 Task: Add a button with the title "Sort by votes" that sorts the list by votes in ascending order.
Action: Mouse pressed left at (697, 230)
Screenshot: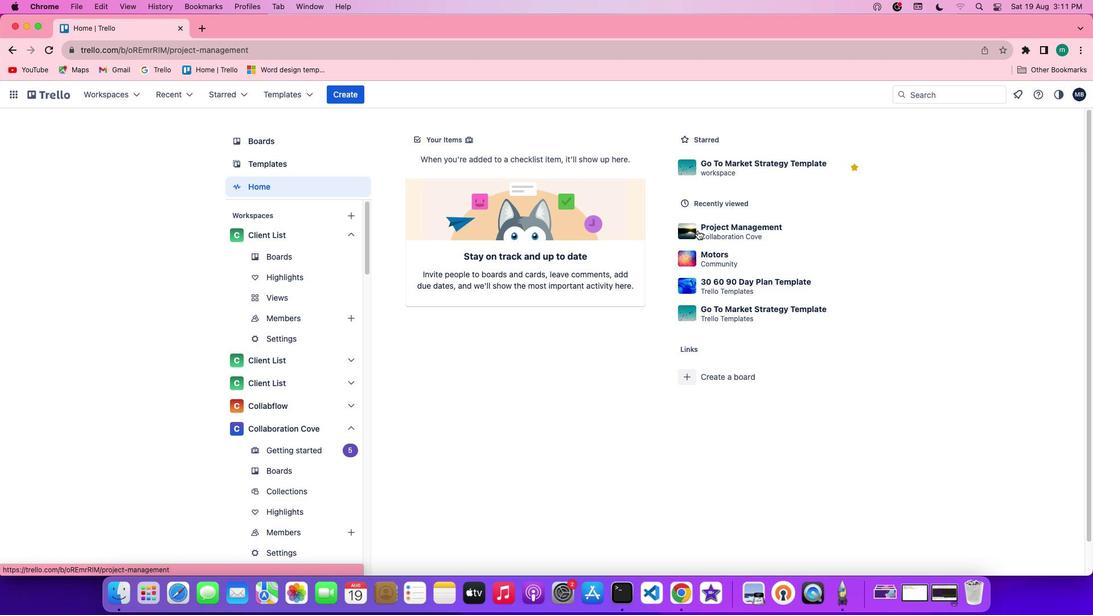 
Action: Mouse moved to (441, 282)
Screenshot: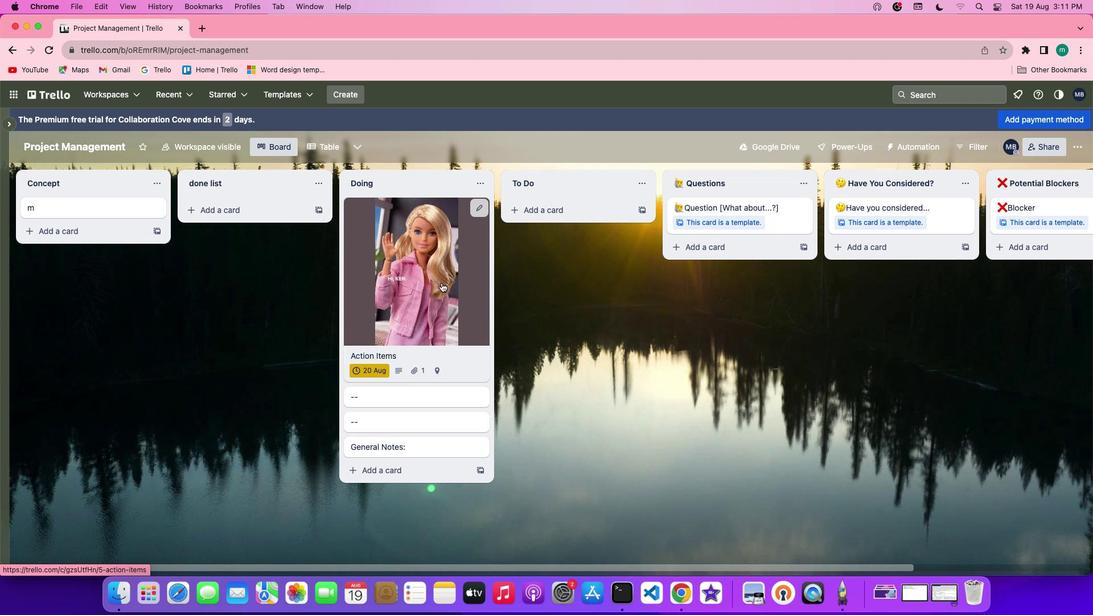 
Action: Mouse pressed left at (441, 282)
Screenshot: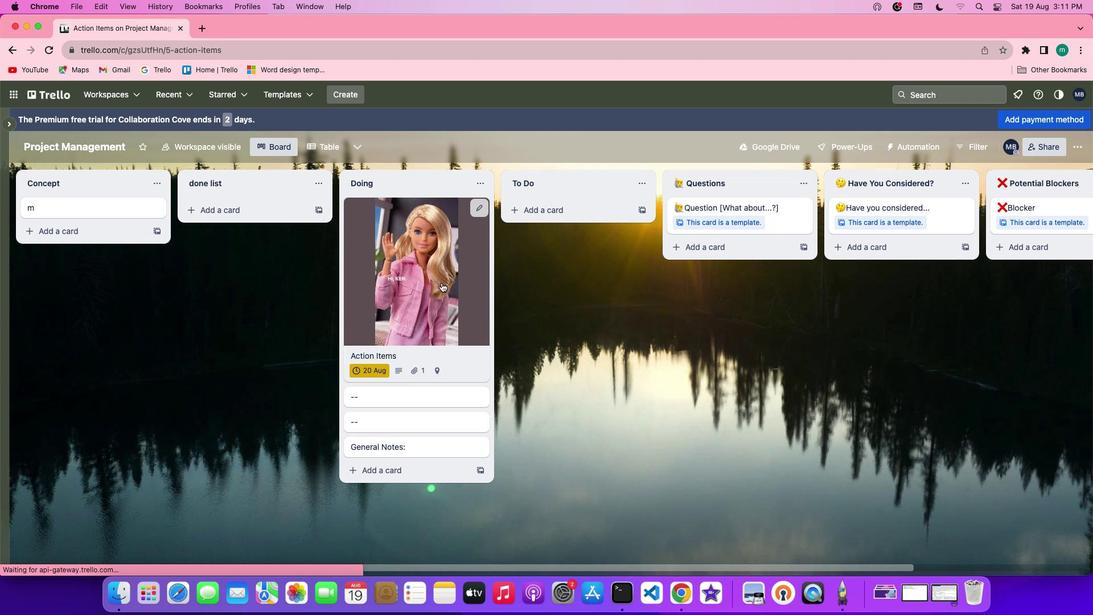 
Action: Mouse moved to (712, 321)
Screenshot: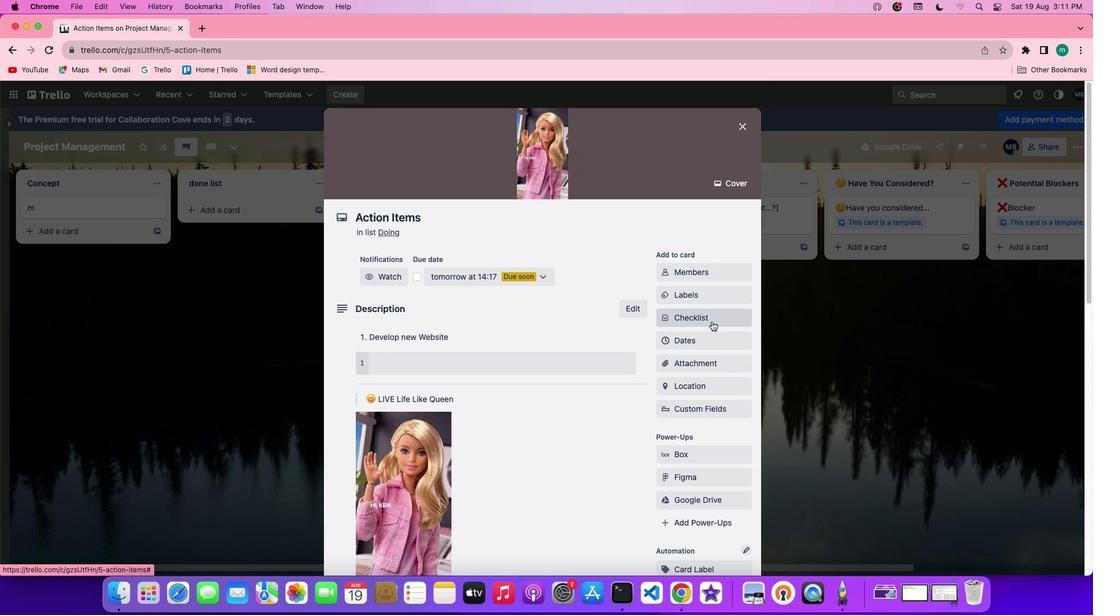 
Action: Mouse scrolled (712, 321) with delta (0, 0)
Screenshot: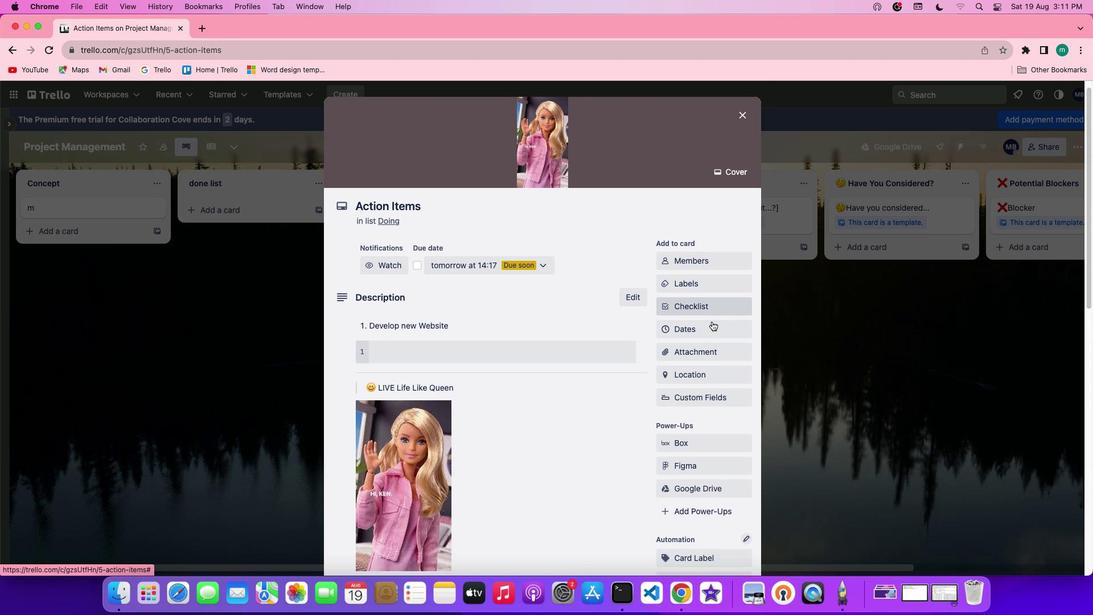 
Action: Mouse scrolled (712, 321) with delta (0, 0)
Screenshot: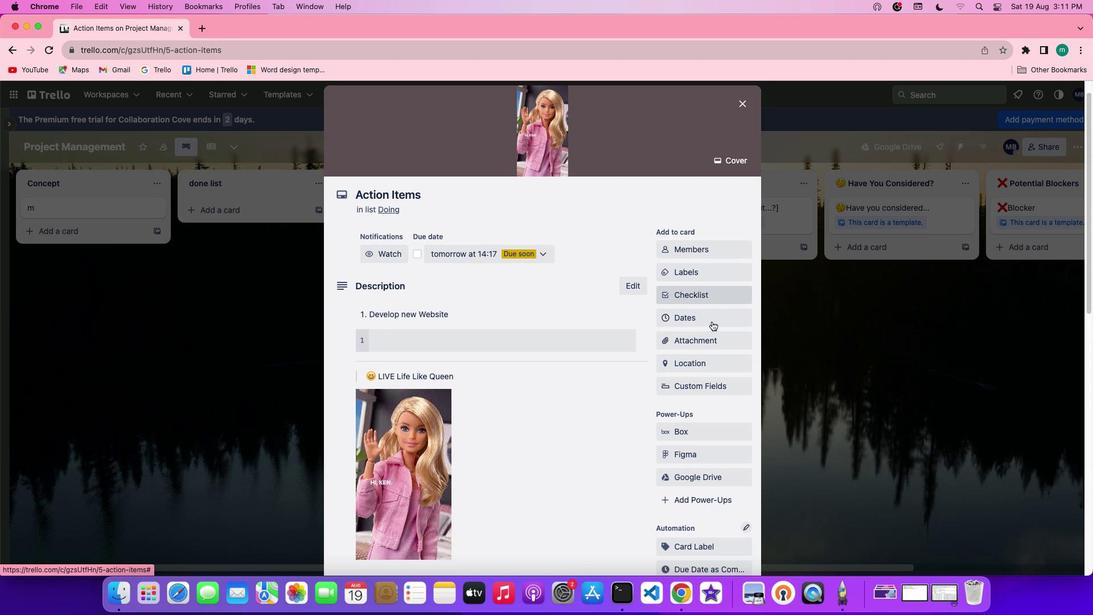
Action: Mouse scrolled (712, 321) with delta (0, 0)
Screenshot: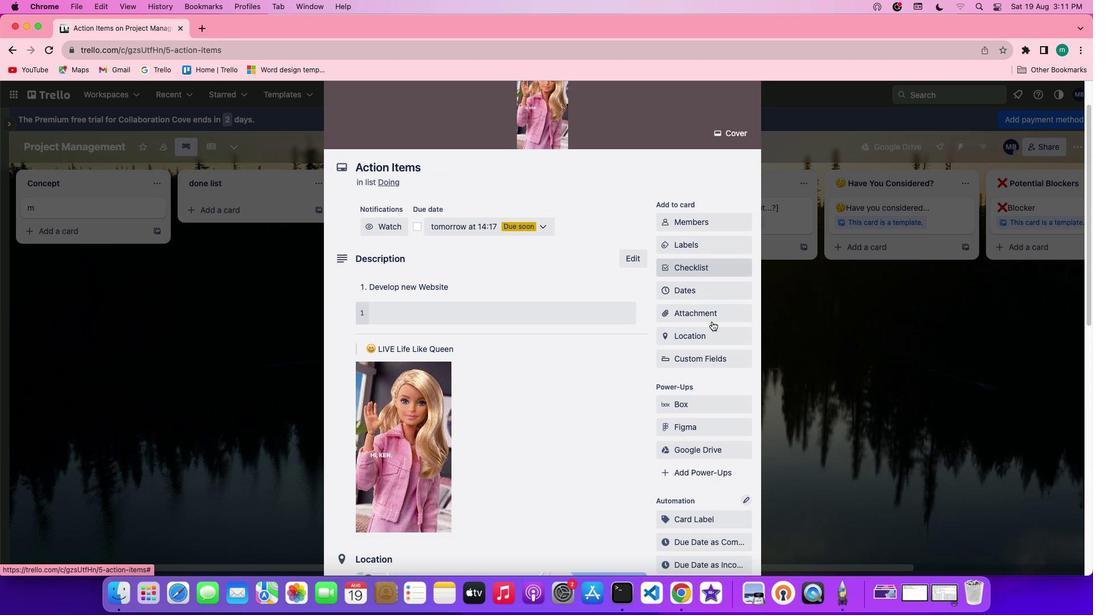 
Action: Mouse scrolled (712, 321) with delta (0, 0)
Screenshot: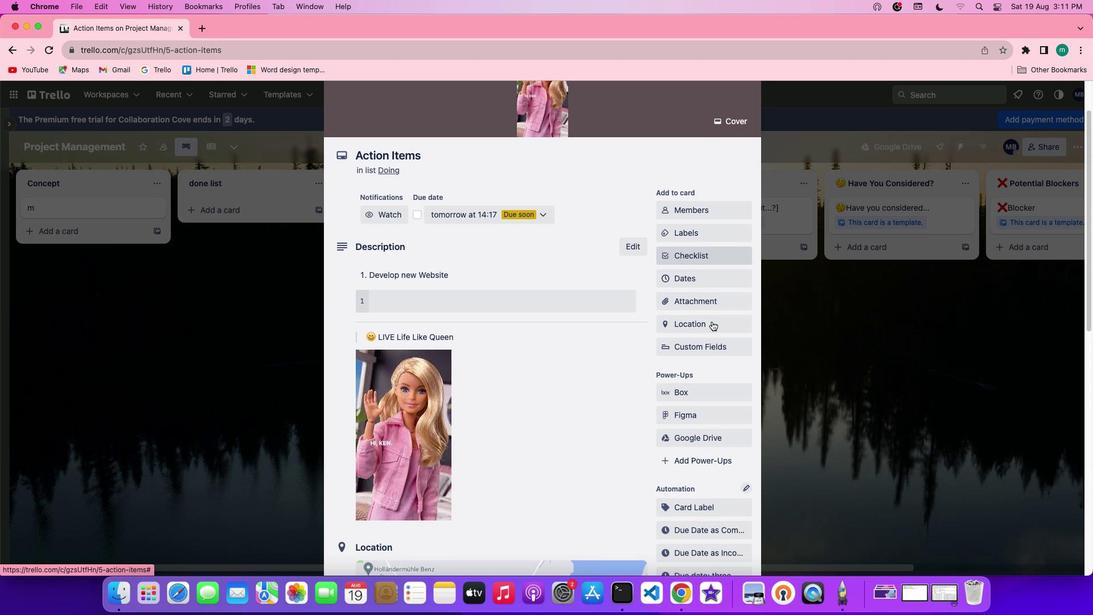 
Action: Mouse scrolled (712, 321) with delta (0, 0)
Screenshot: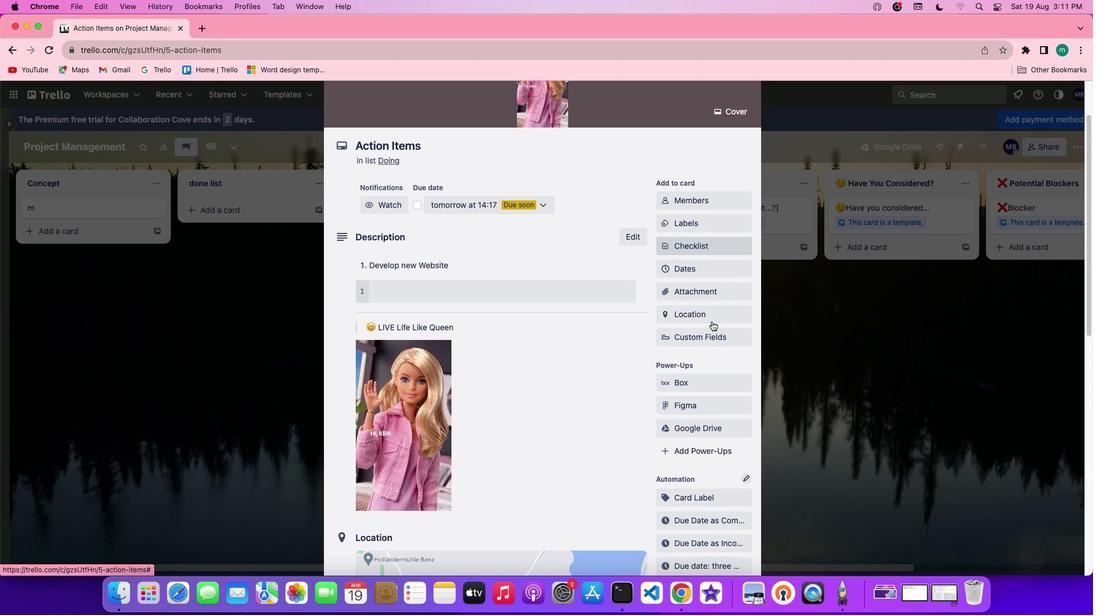 
Action: Mouse scrolled (712, 321) with delta (0, 0)
Screenshot: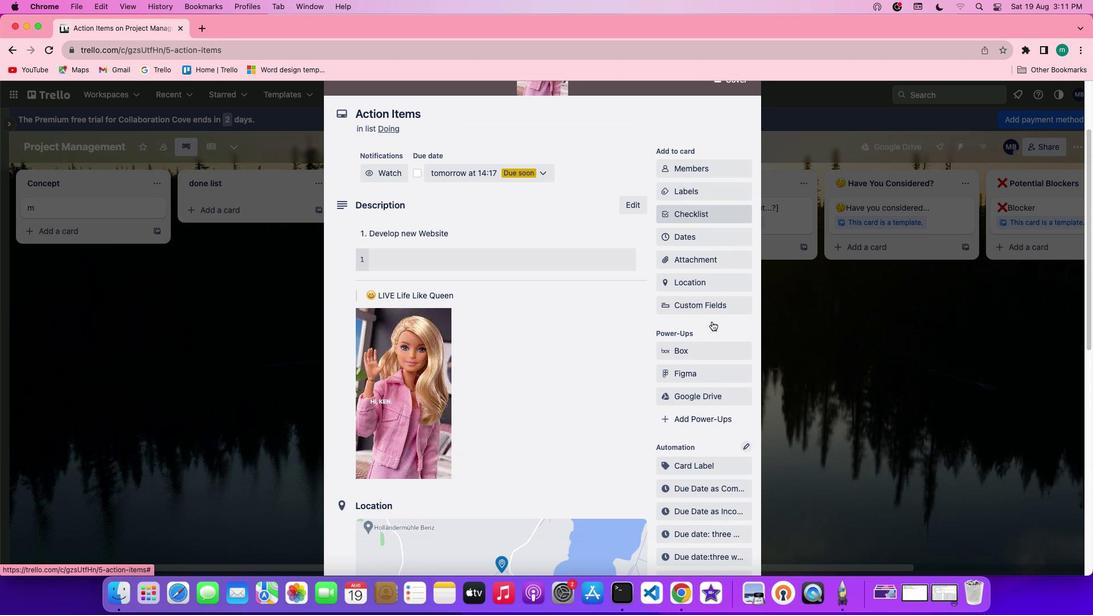 
Action: Mouse scrolled (712, 321) with delta (0, -1)
Screenshot: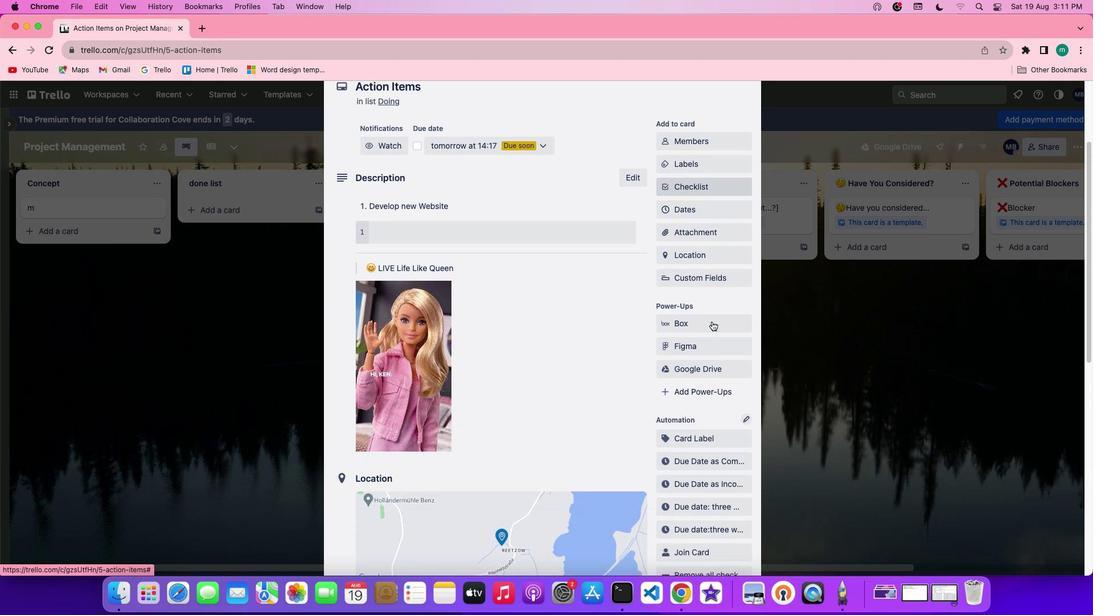 
Action: Mouse scrolled (712, 321) with delta (0, -1)
Screenshot: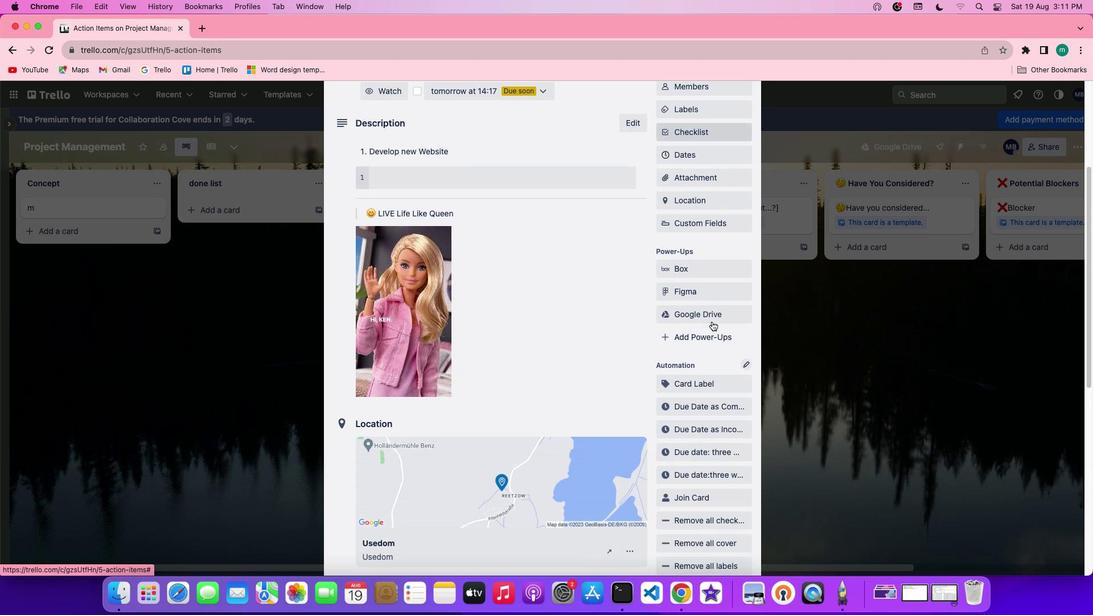 
Action: Mouse scrolled (712, 321) with delta (0, 0)
Screenshot: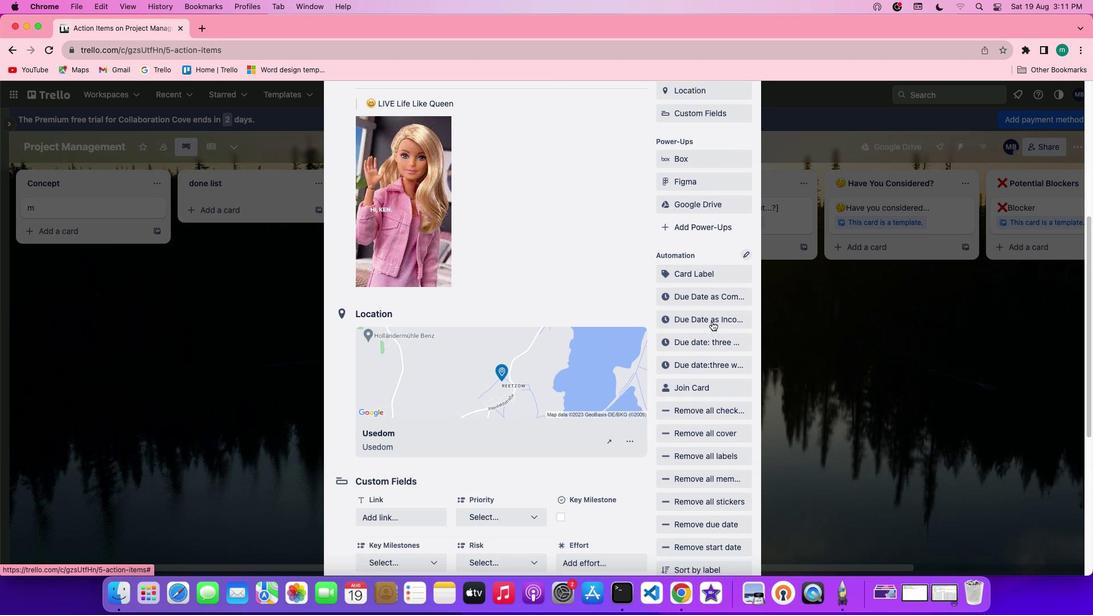 
Action: Mouse scrolled (712, 321) with delta (0, 0)
Screenshot: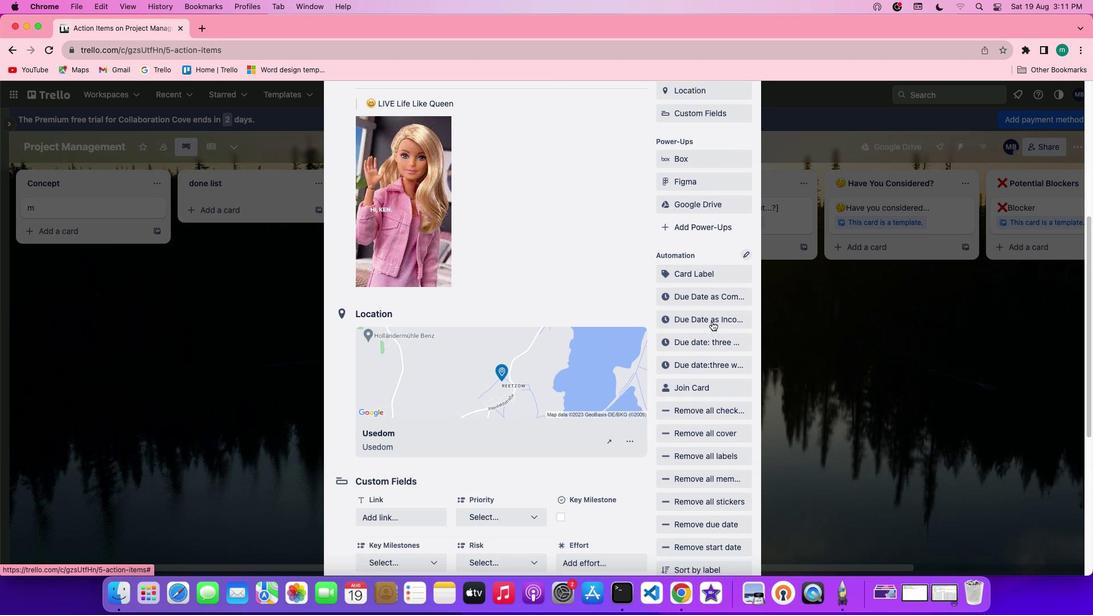 
Action: Mouse scrolled (712, 321) with delta (0, -1)
Screenshot: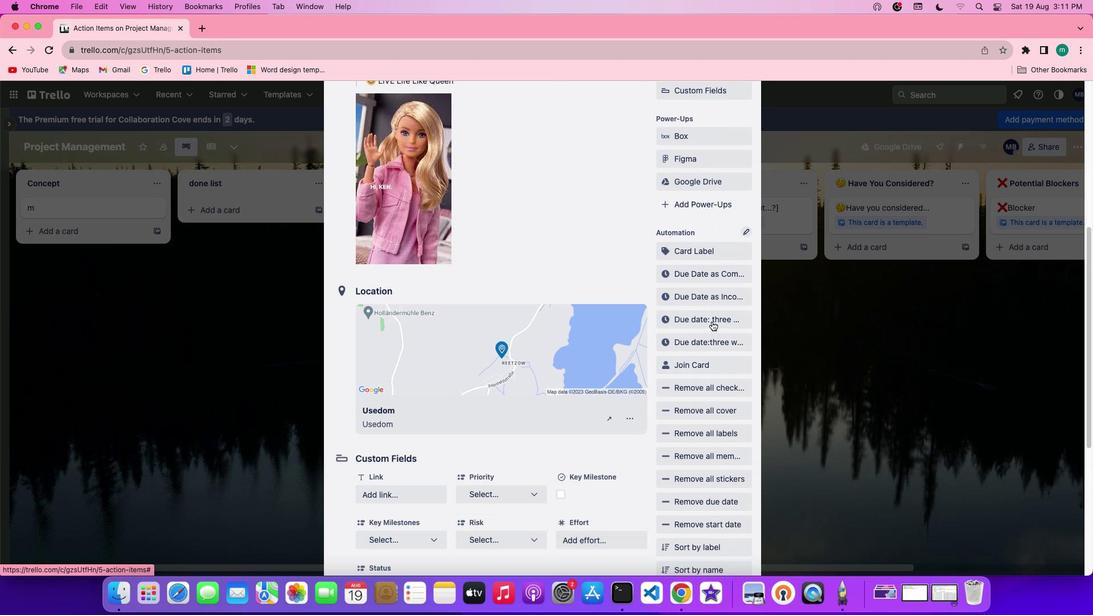 
Action: Mouse scrolled (712, 321) with delta (0, -2)
Screenshot: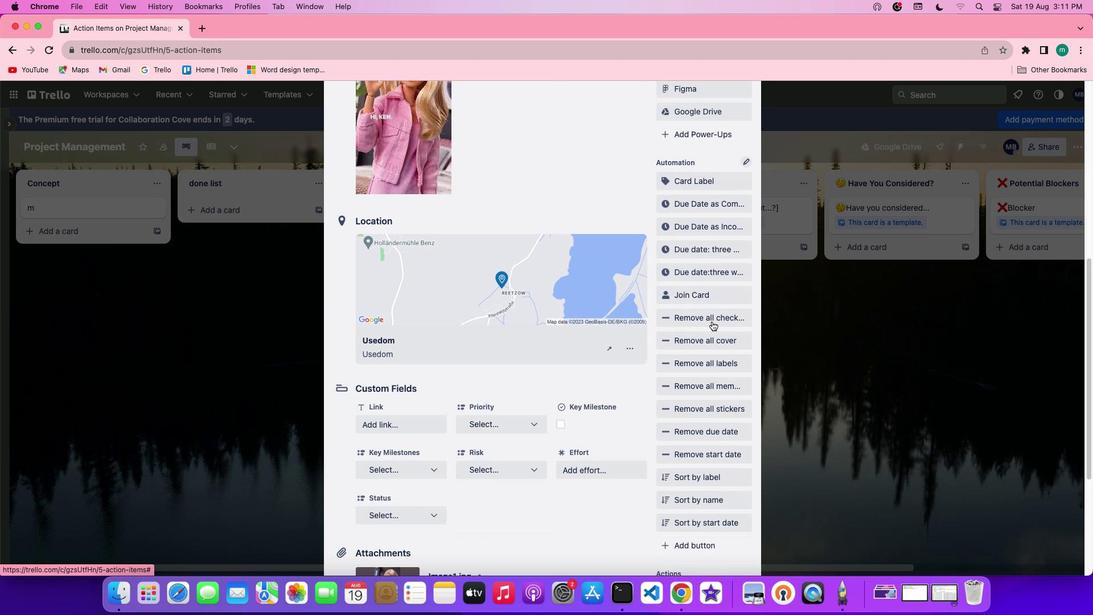 
Action: Mouse moved to (713, 347)
Screenshot: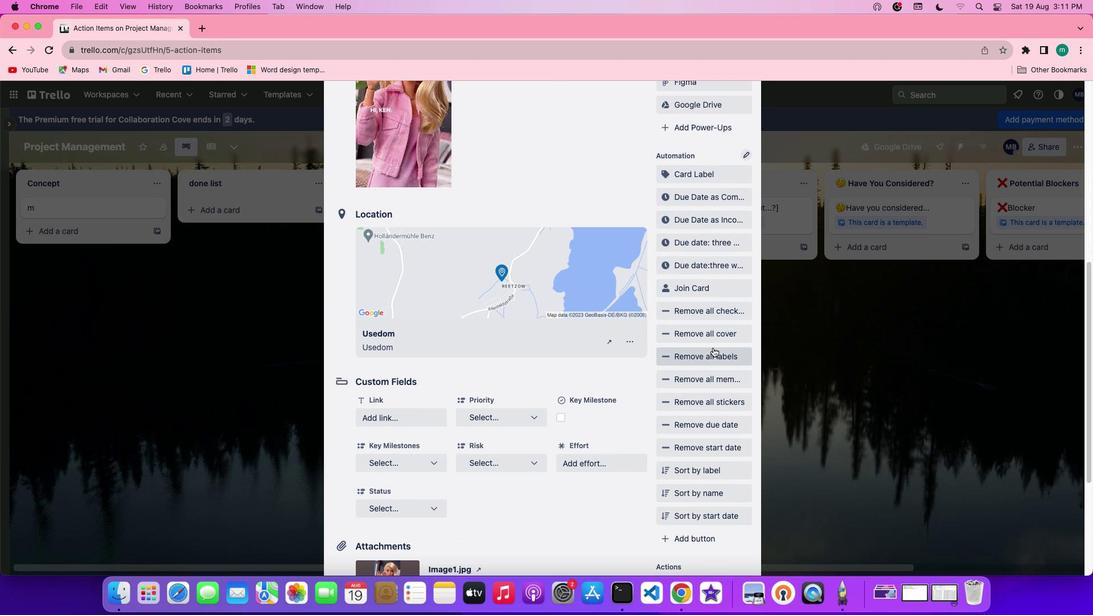 
Action: Mouse scrolled (713, 347) with delta (0, 0)
Screenshot: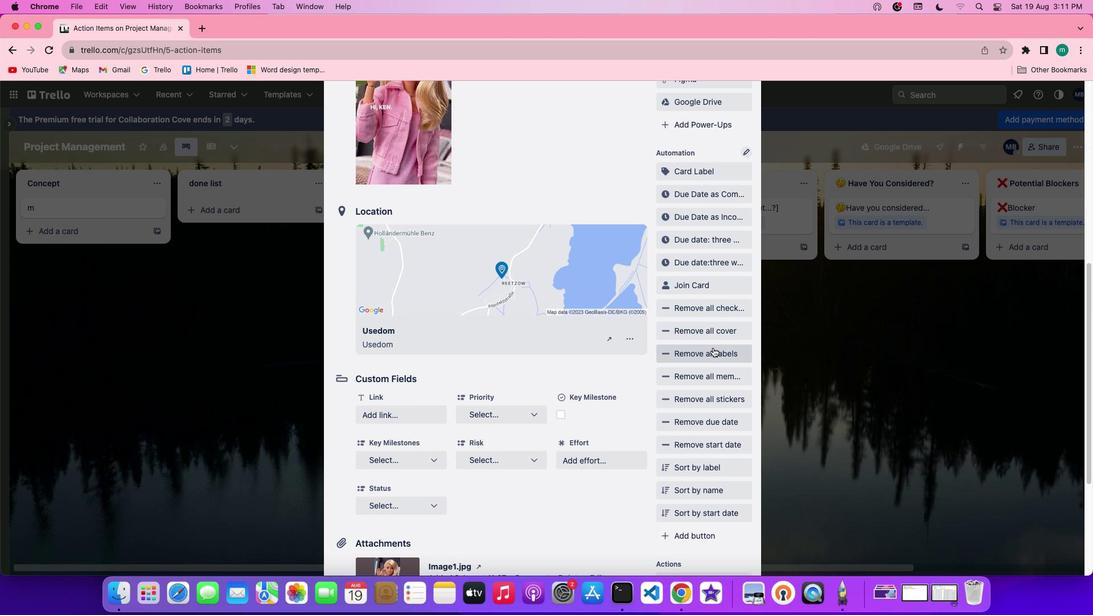 
Action: Mouse scrolled (713, 347) with delta (0, 0)
Screenshot: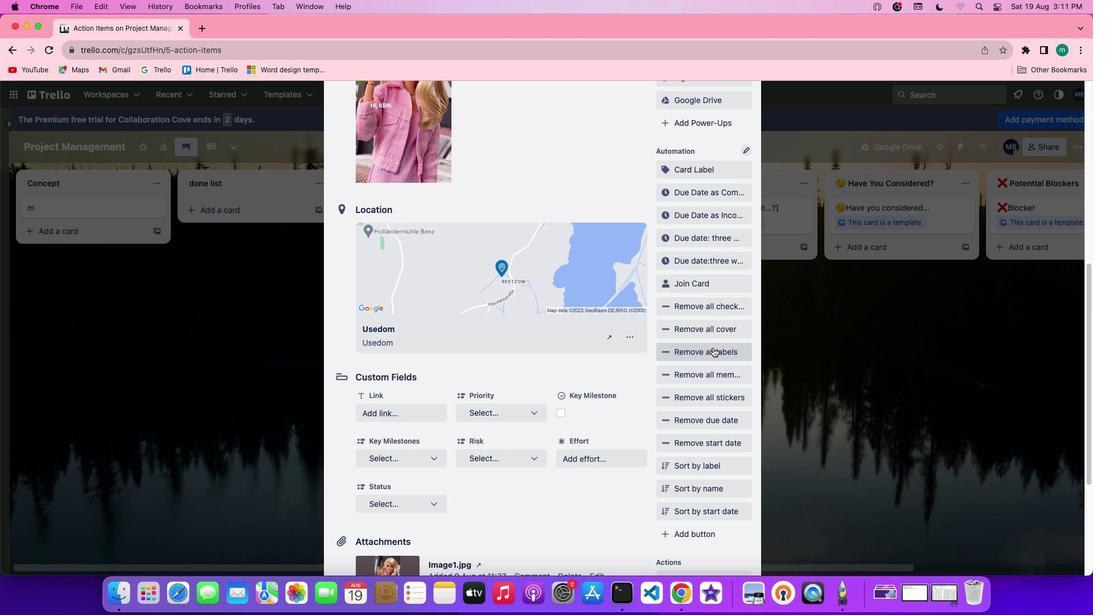 
Action: Mouse scrolled (713, 347) with delta (0, 0)
Screenshot: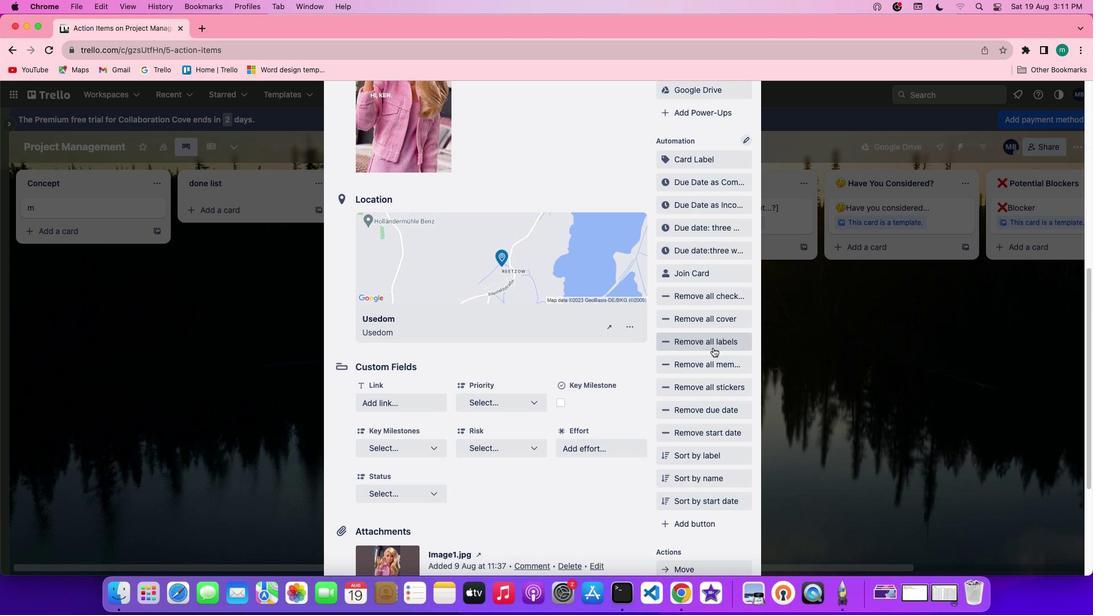 
Action: Mouse scrolled (713, 347) with delta (0, 0)
Screenshot: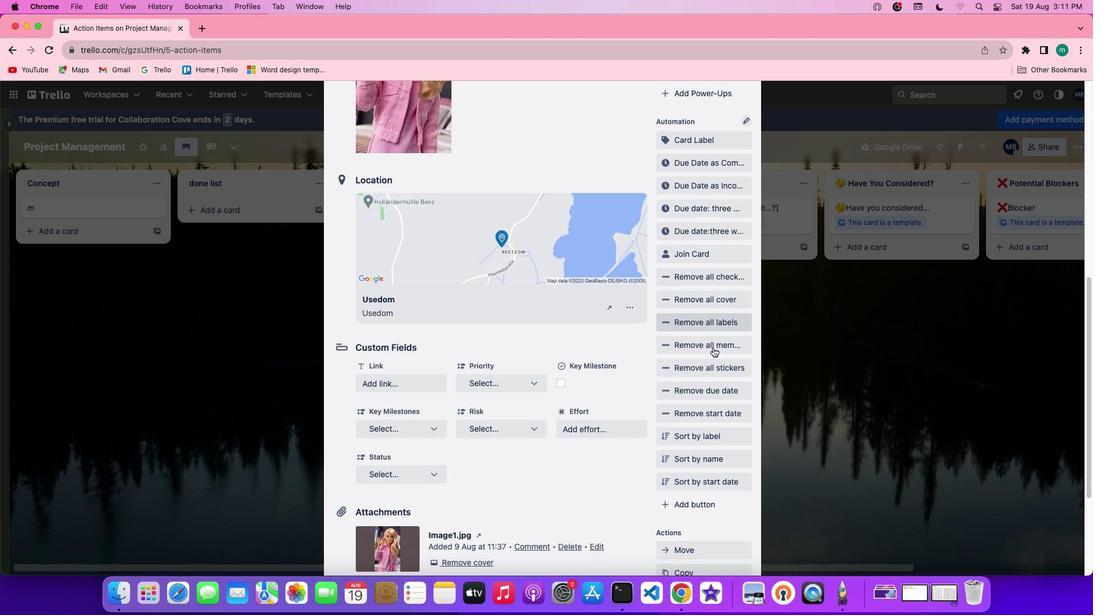 
Action: Mouse scrolled (713, 347) with delta (0, 0)
Screenshot: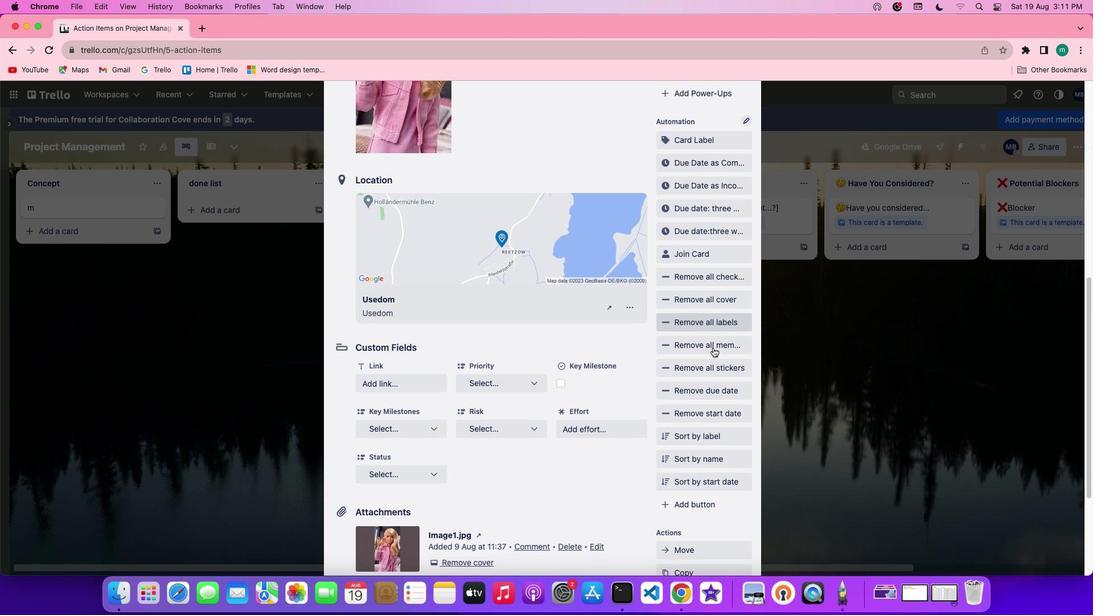 
Action: Mouse moved to (718, 478)
Screenshot: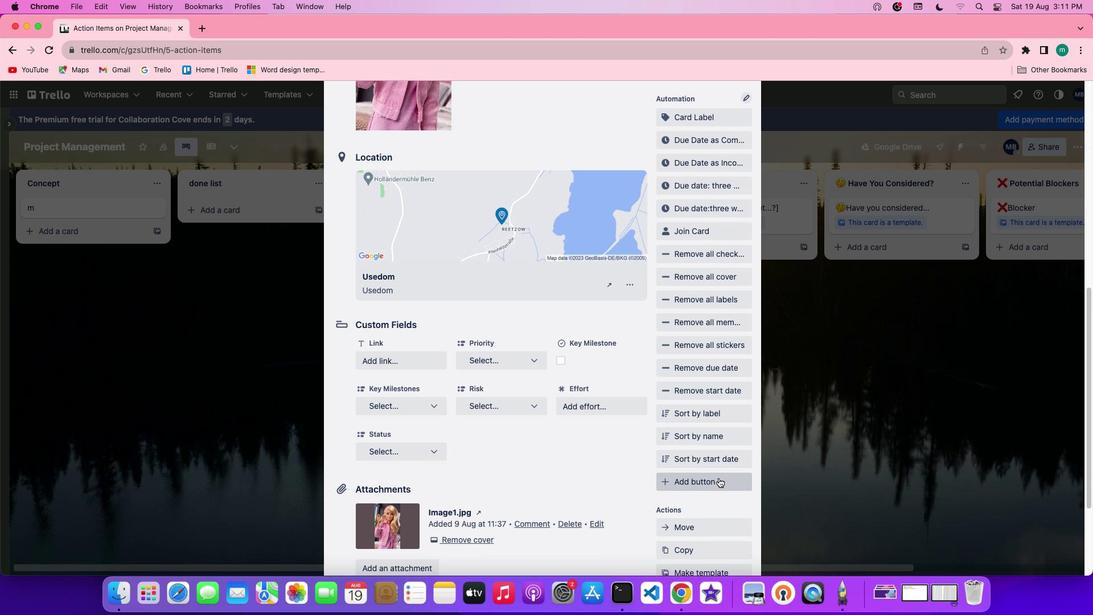 
Action: Mouse pressed left at (718, 478)
Screenshot: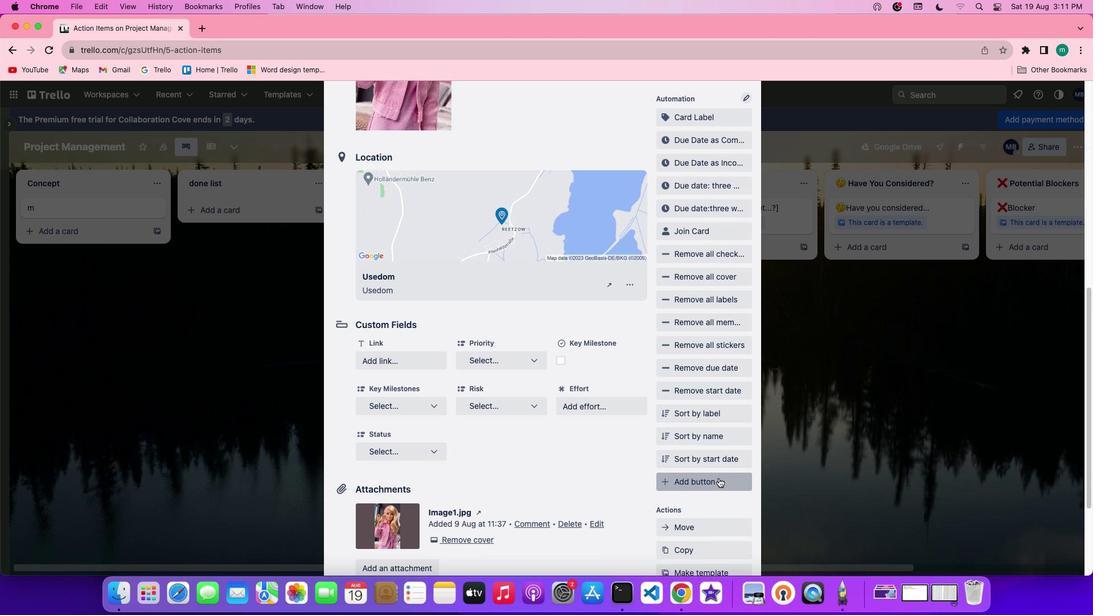 
Action: Mouse moved to (724, 389)
Screenshot: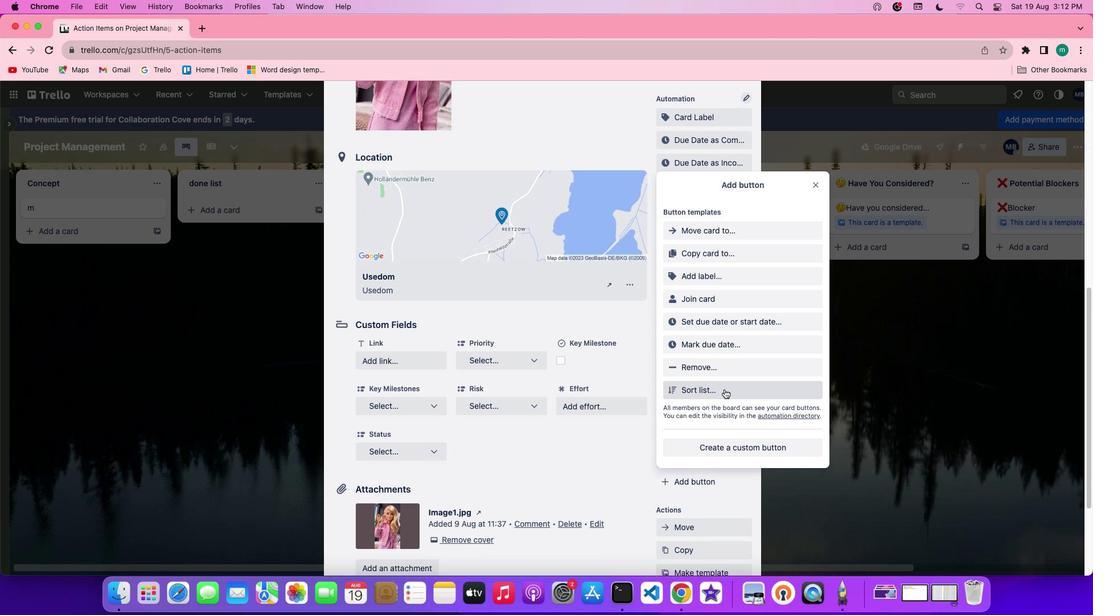 
Action: Mouse pressed left at (724, 389)
Screenshot: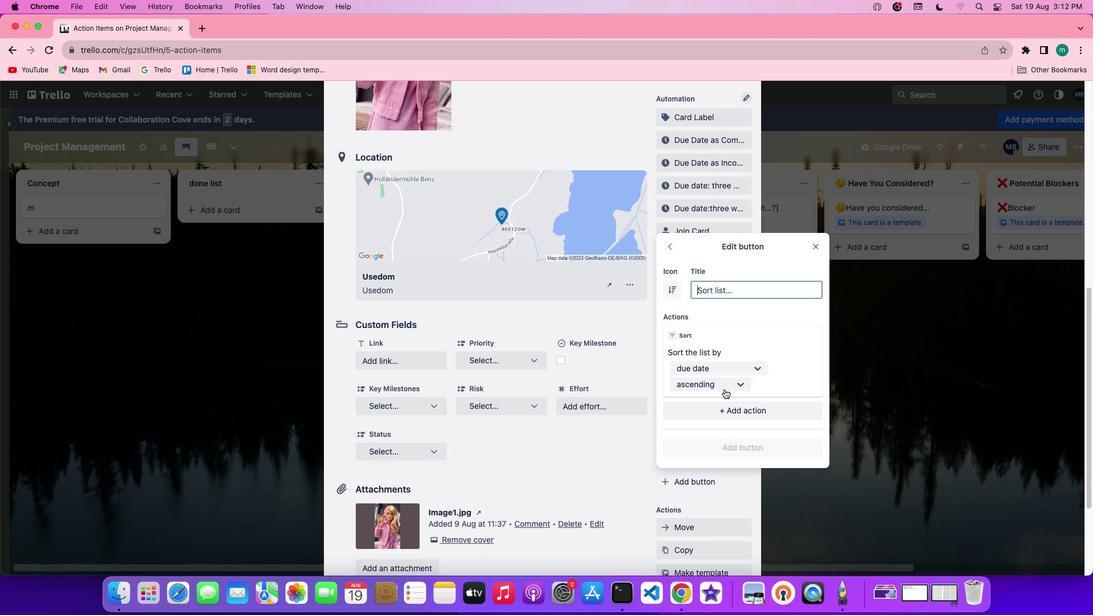
Action: Mouse moved to (743, 291)
Screenshot: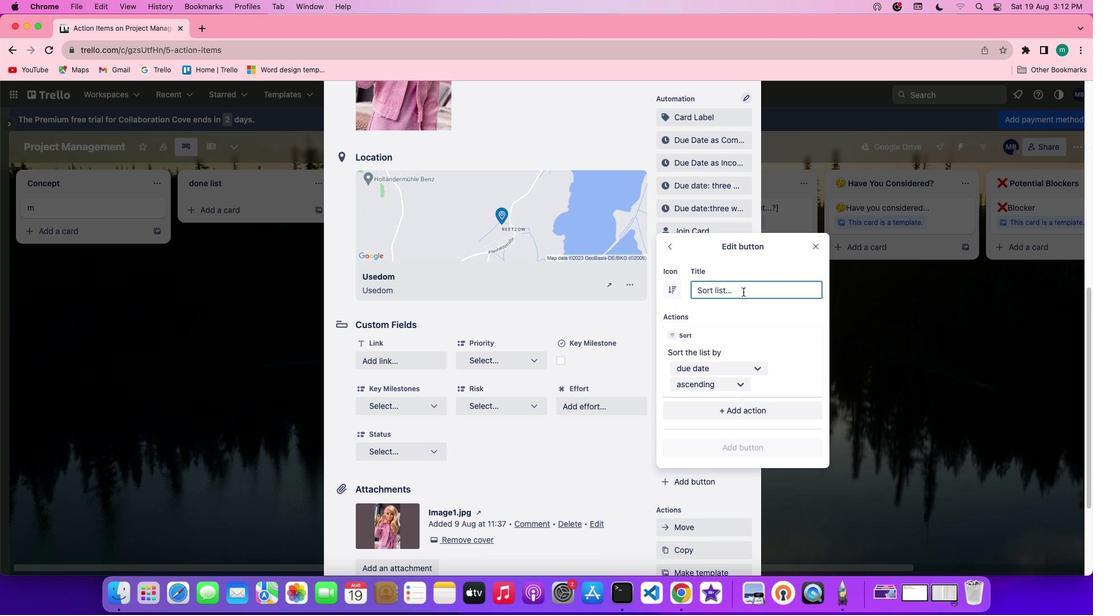 
Action: Mouse pressed left at (743, 291)
Screenshot: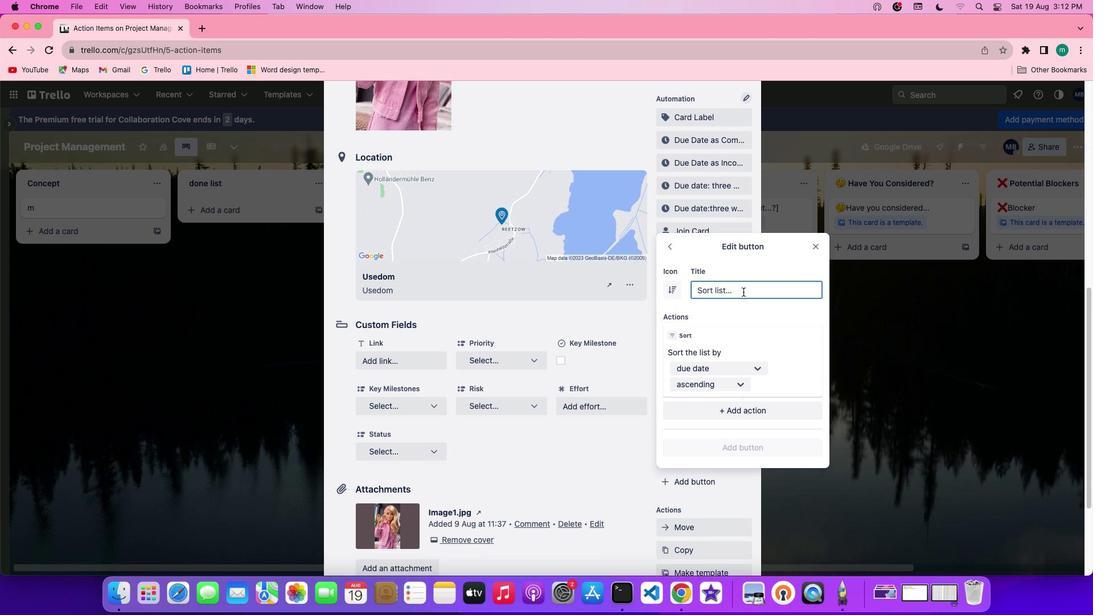 
Action: Key pressed Key.shift'S''o''r''t'Key.space'b''y'Key.space'v''o''t''e''s'
Screenshot: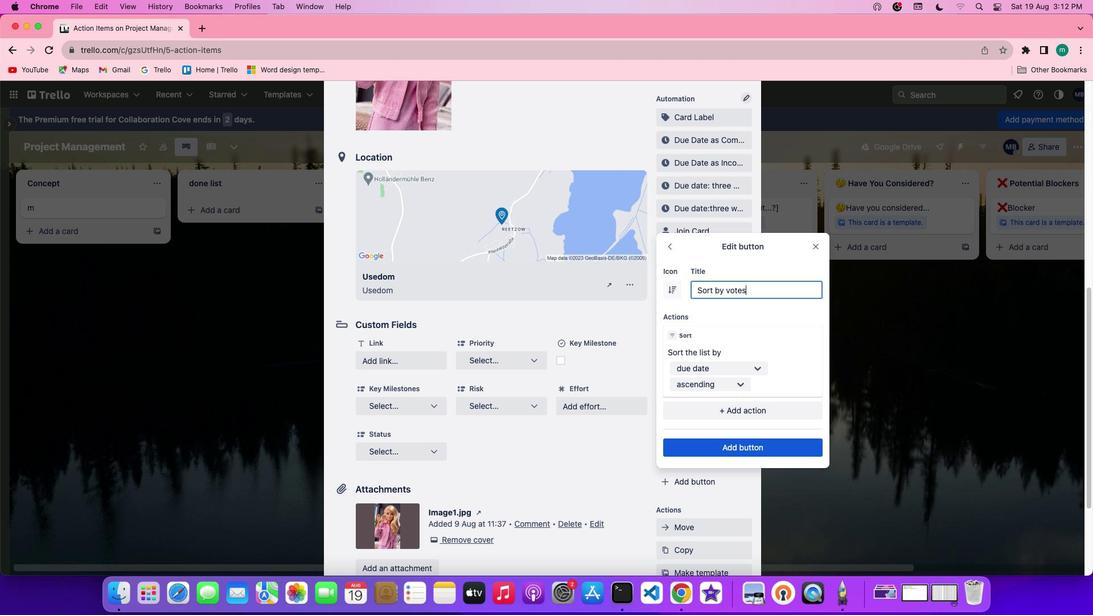 
Action: Mouse moved to (752, 370)
Screenshot: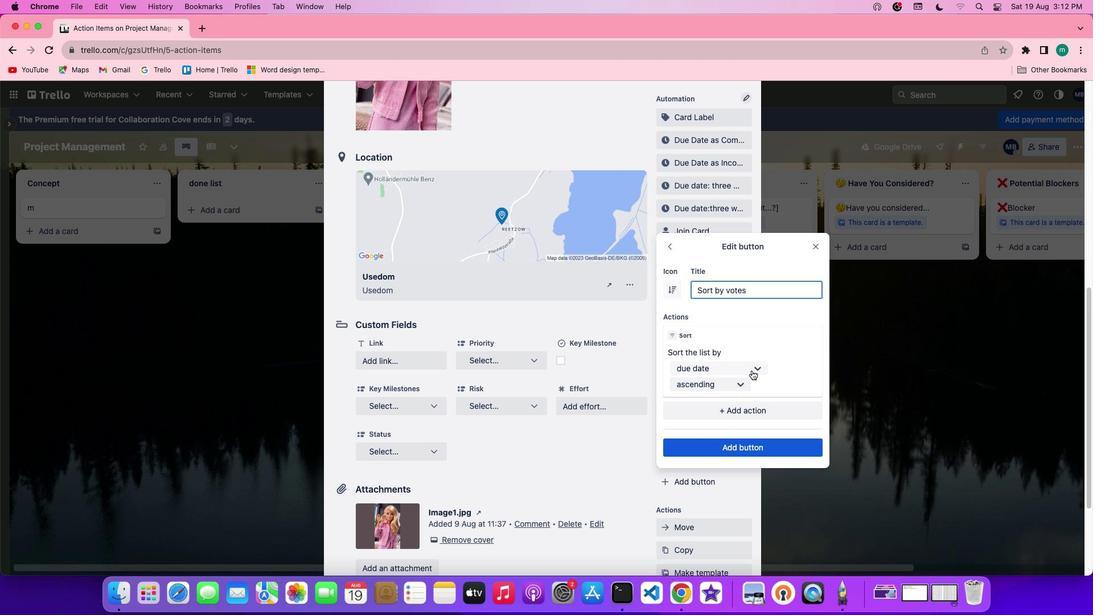 
Action: Mouse pressed left at (752, 370)
Screenshot: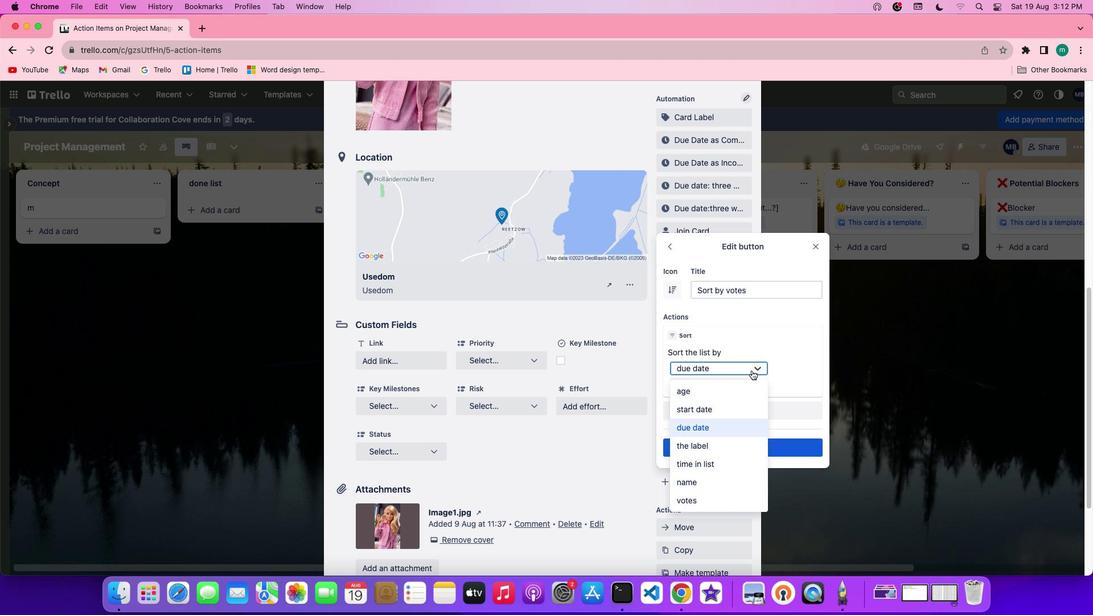 
Action: Mouse moved to (717, 496)
Screenshot: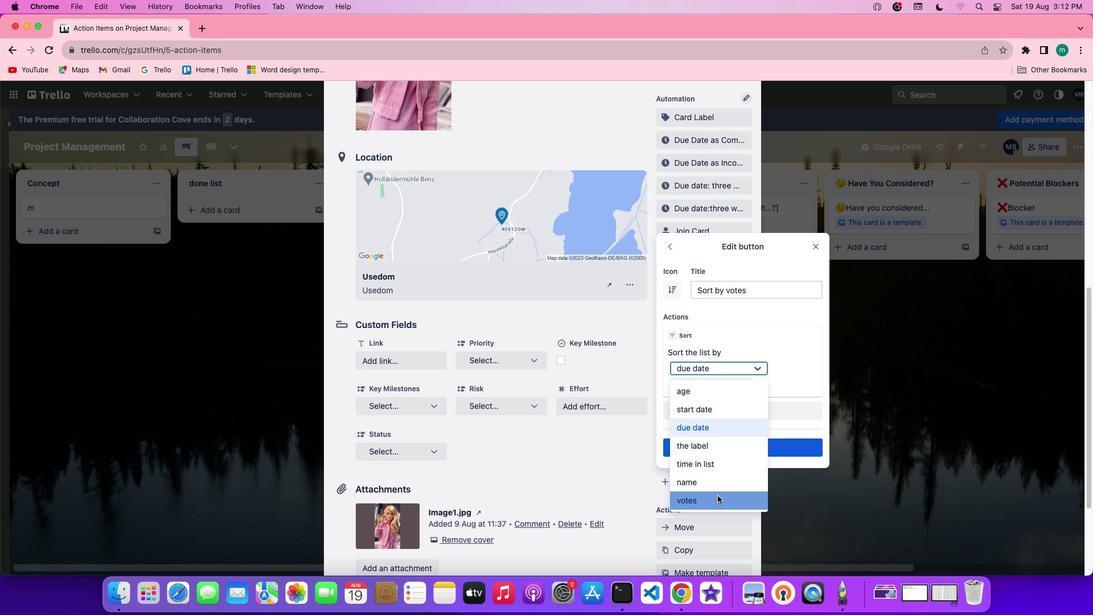 
Action: Mouse pressed left at (717, 496)
Screenshot: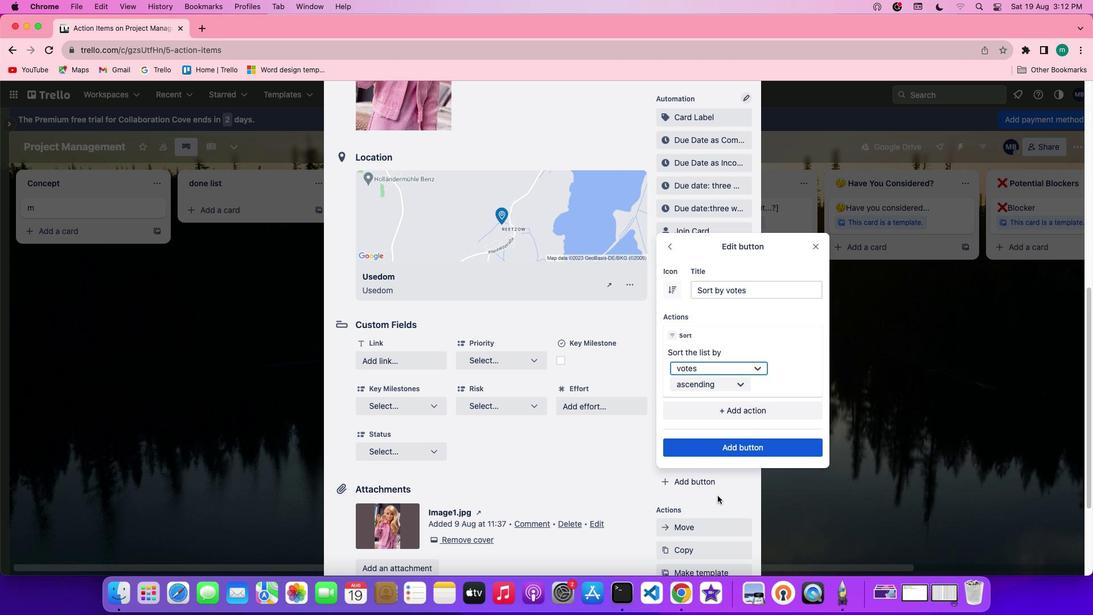 
Action: Mouse moved to (728, 386)
Screenshot: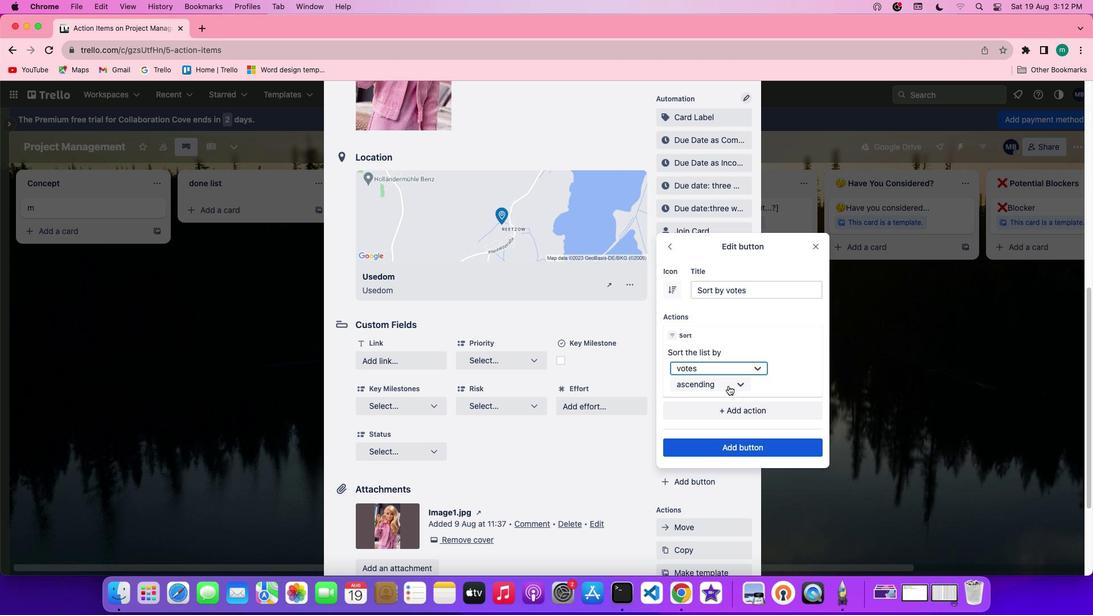 
Action: Mouse pressed left at (728, 386)
Screenshot: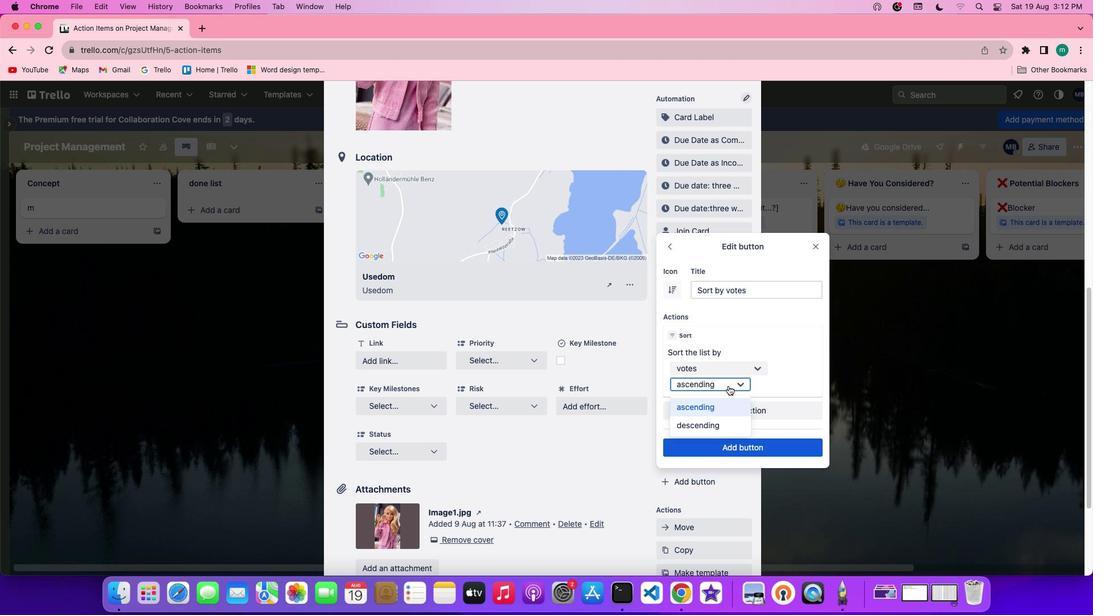 
Action: Mouse moved to (724, 411)
Screenshot: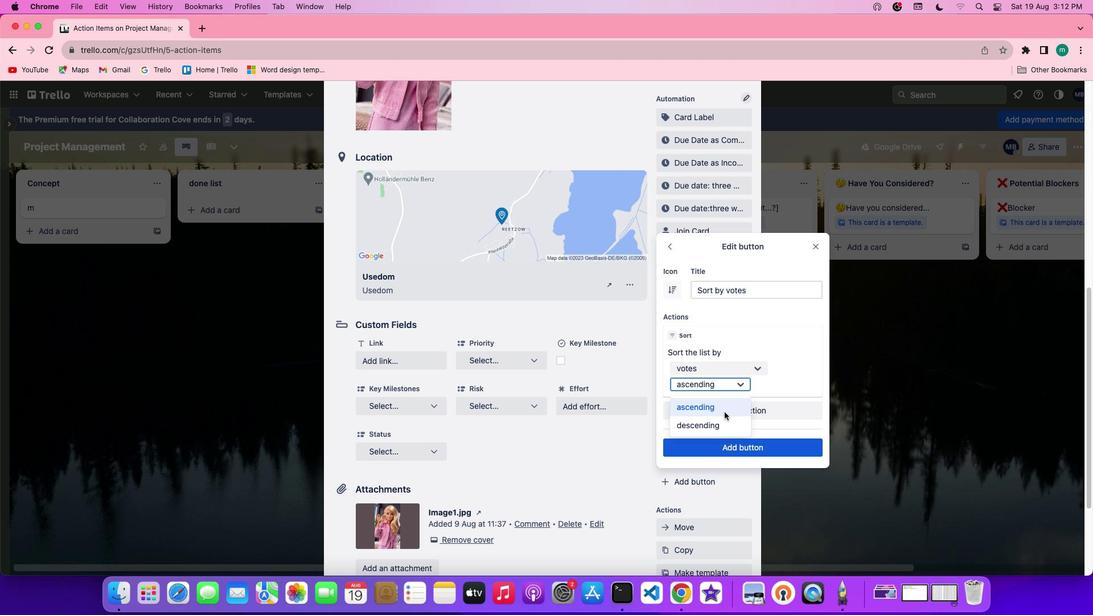 
Action: Mouse pressed left at (724, 411)
Screenshot: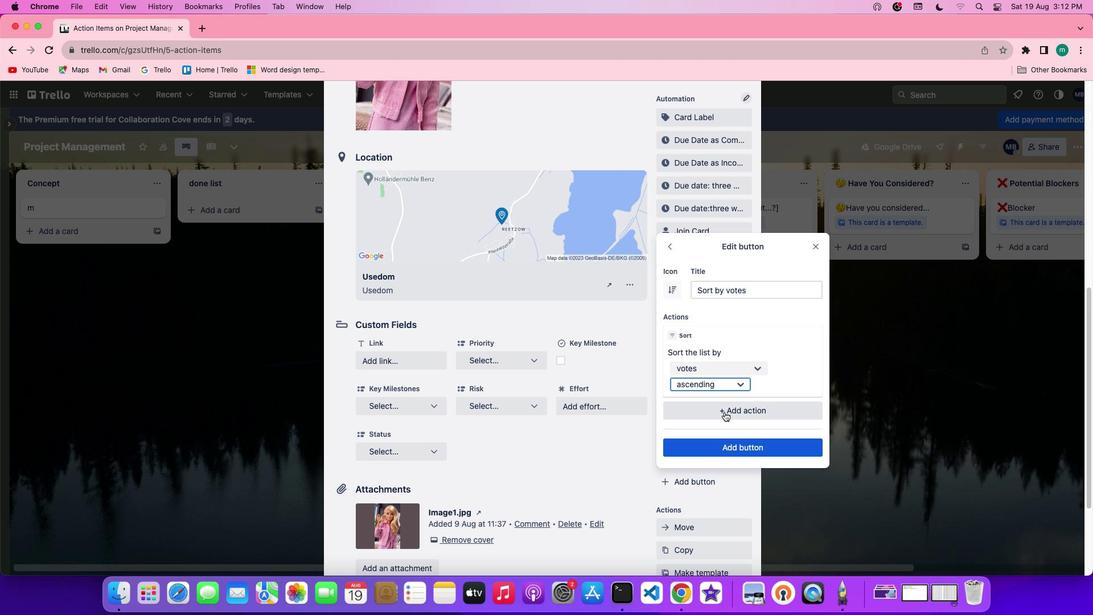 
Action: Mouse moved to (736, 451)
Screenshot: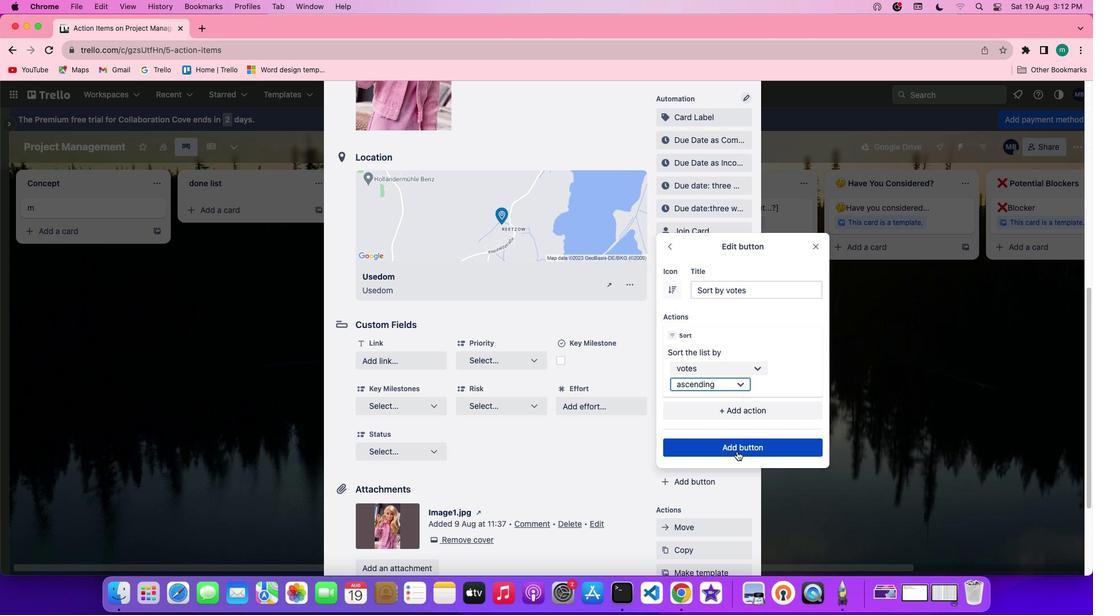 
Action: Mouse pressed left at (736, 451)
Screenshot: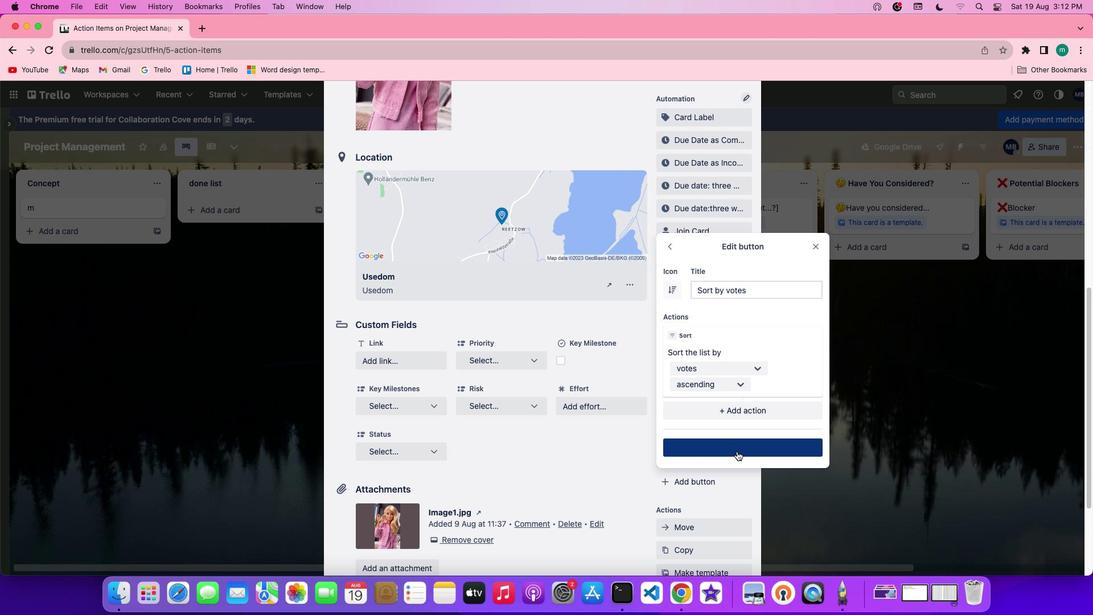 
